 Task: Choose an "Collabflow" workspace.
Action: Mouse pressed left at (659, 373)
Screenshot: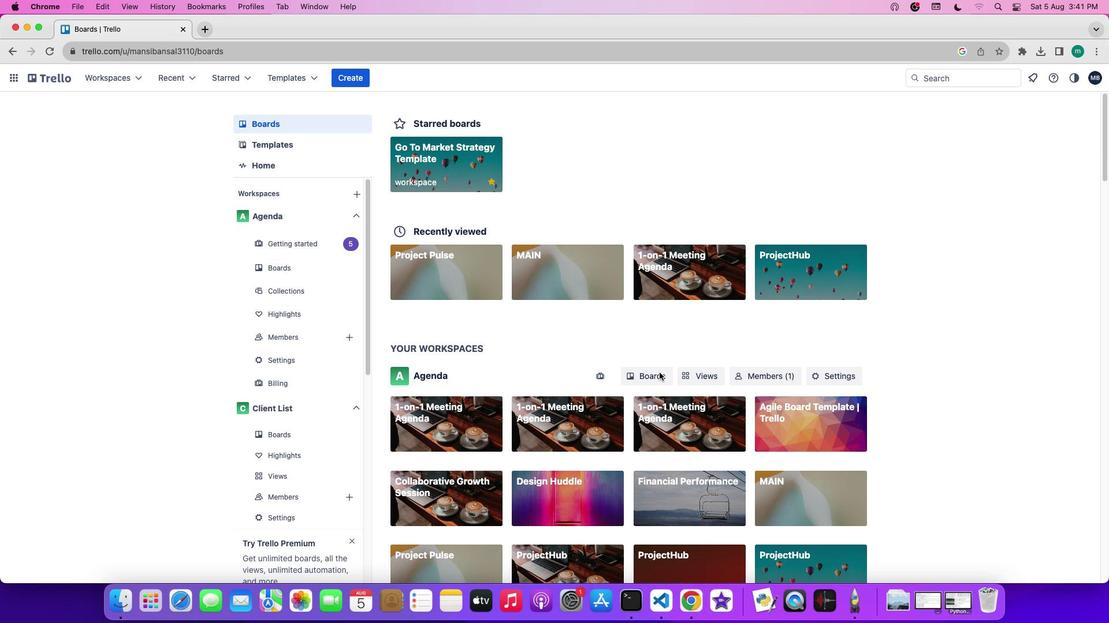 
Action: Mouse pressed left at (659, 373)
Screenshot: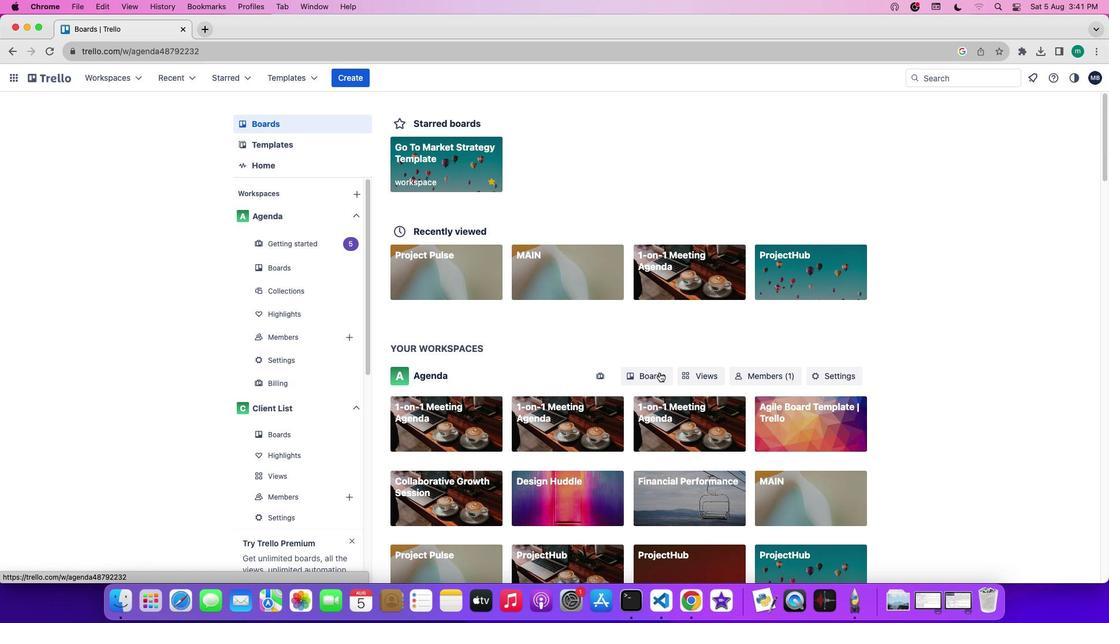 
Action: Mouse moved to (295, 338)
Screenshot: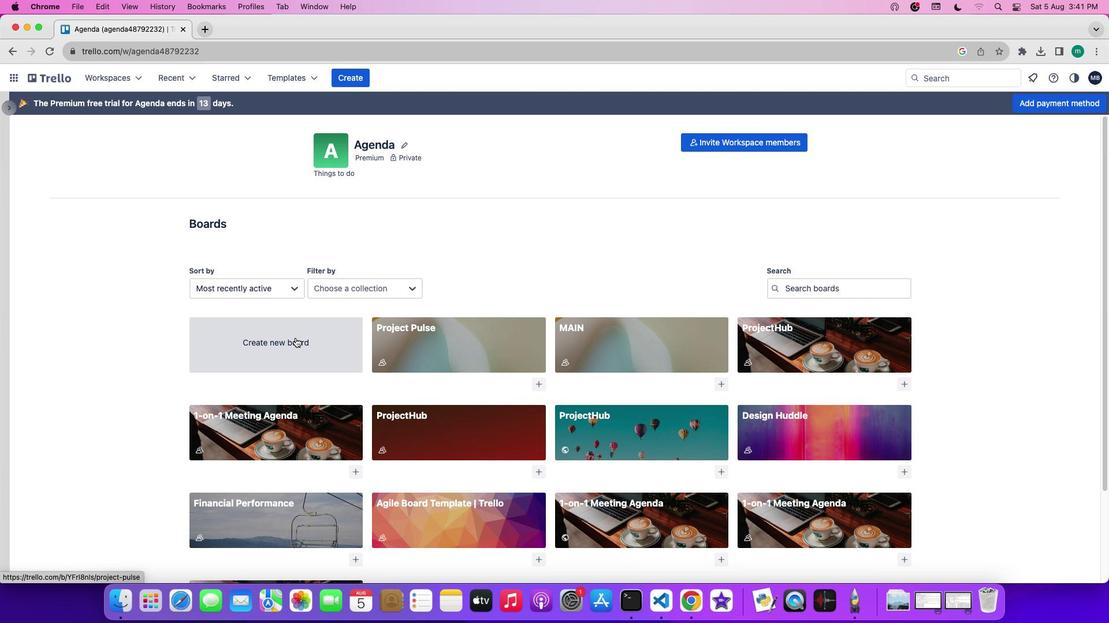 
Action: Mouse pressed left at (295, 338)
Screenshot: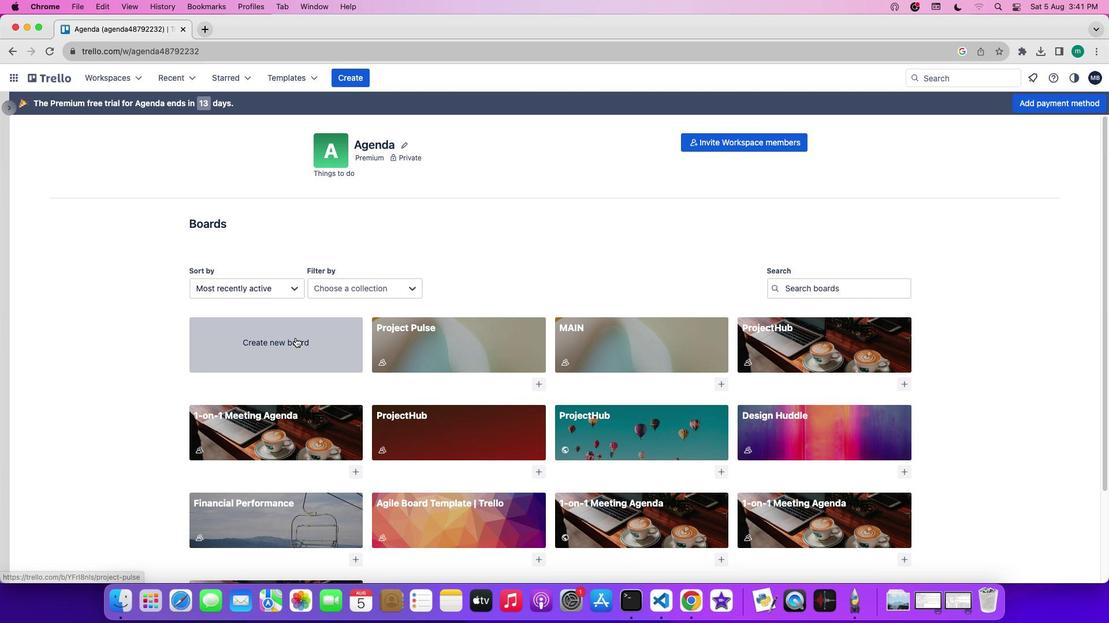 
Action: Mouse moved to (463, 455)
Screenshot: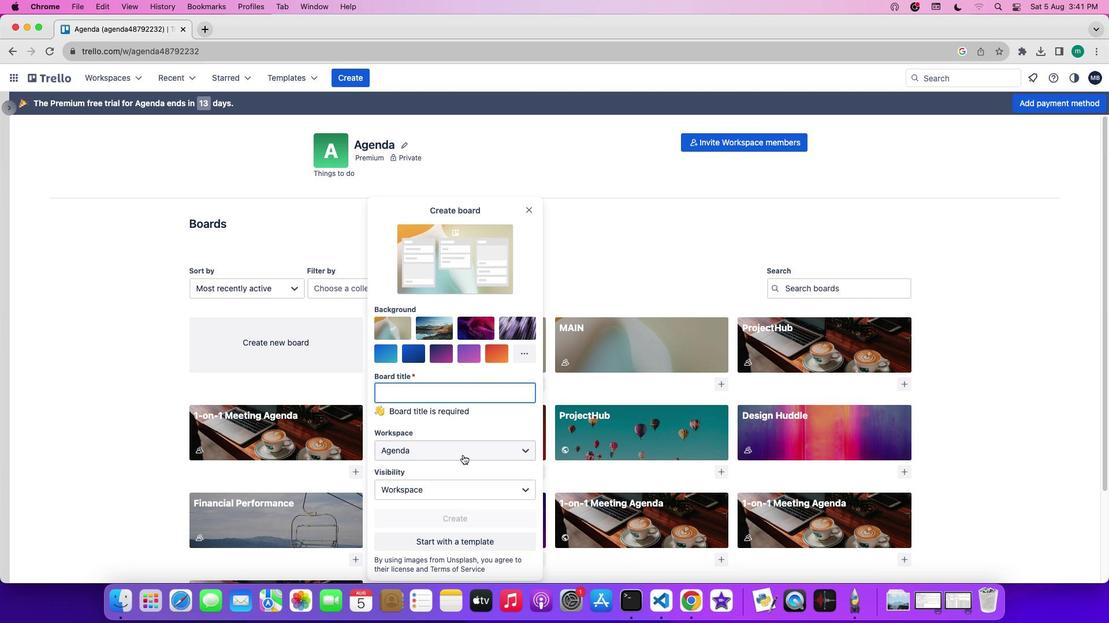 
Action: Mouse pressed left at (463, 455)
Screenshot: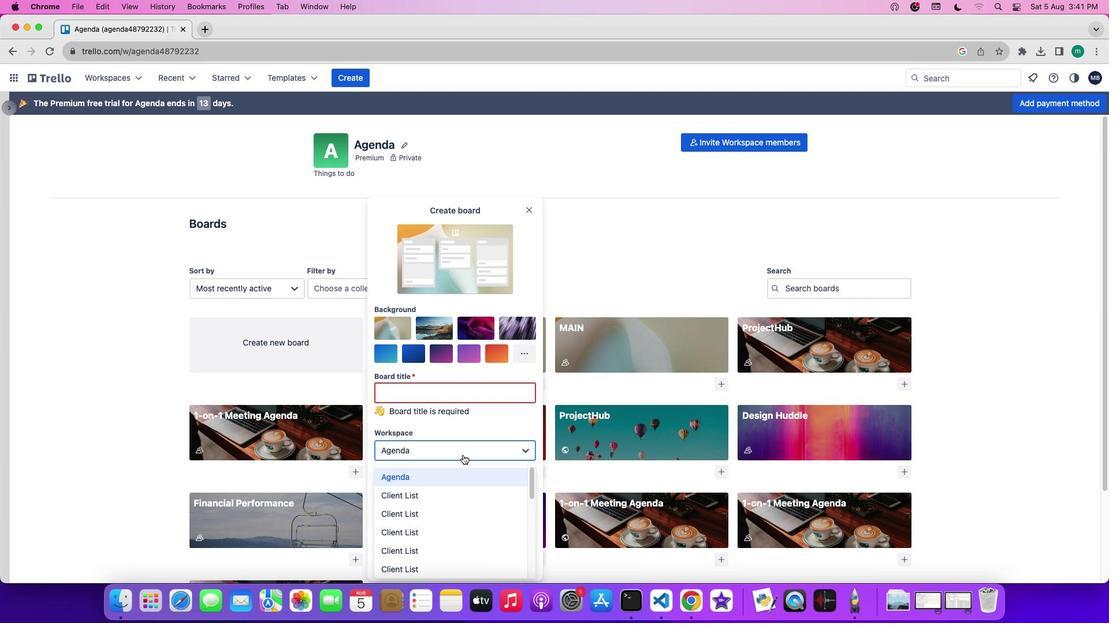 
Action: Mouse moved to (476, 528)
Screenshot: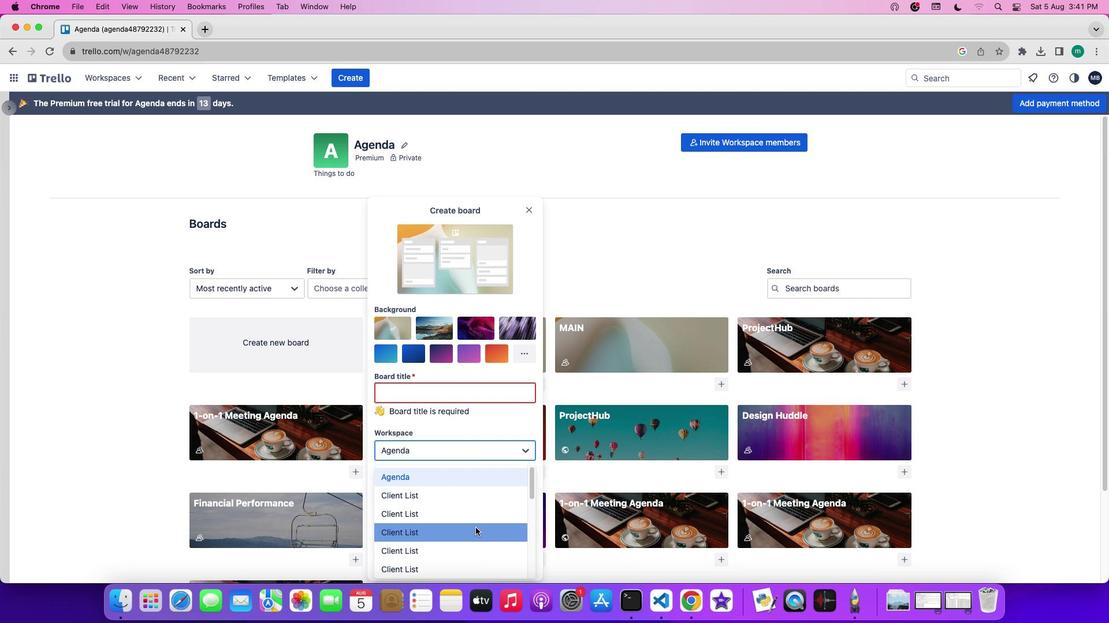 
Action: Mouse scrolled (476, 528) with delta (0, 0)
Screenshot: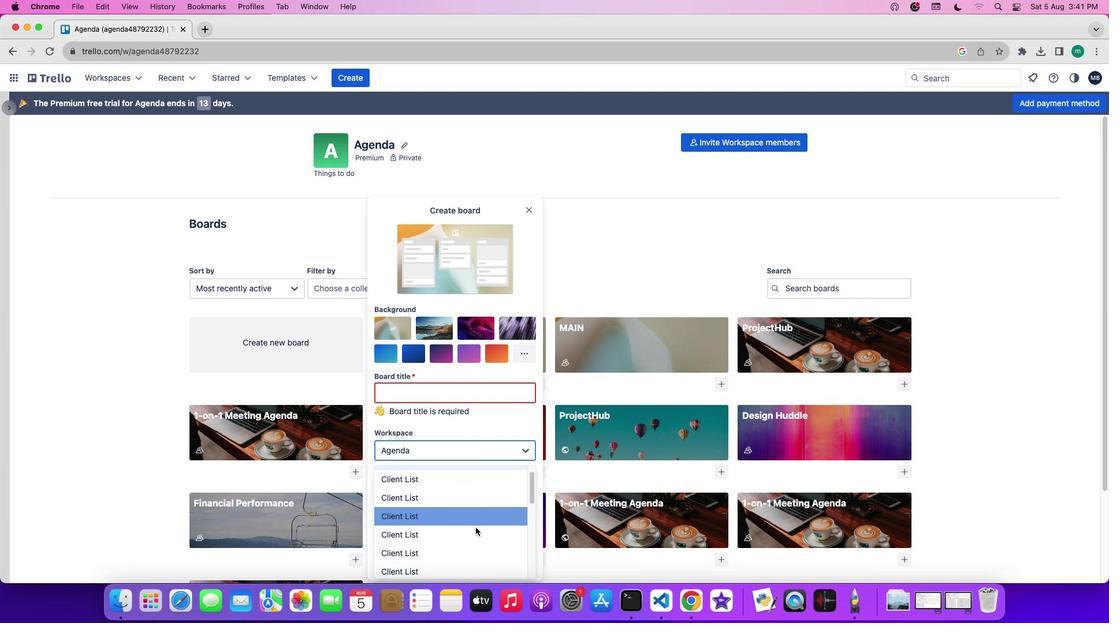 
Action: Mouse scrolled (476, 528) with delta (0, 0)
Screenshot: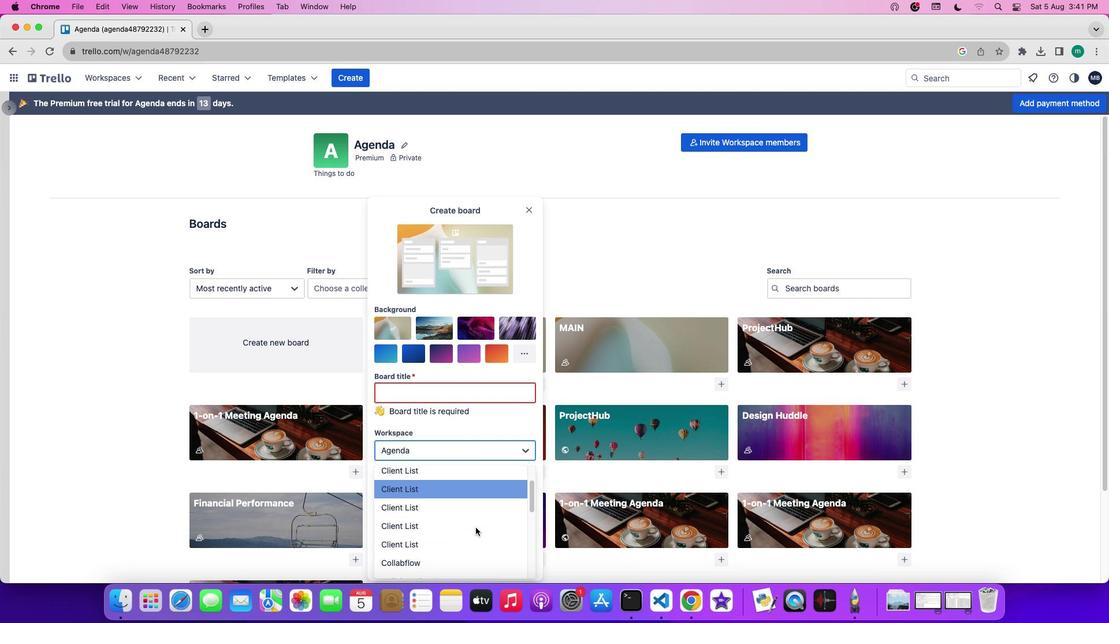
Action: Mouse scrolled (476, 528) with delta (0, -1)
Screenshot: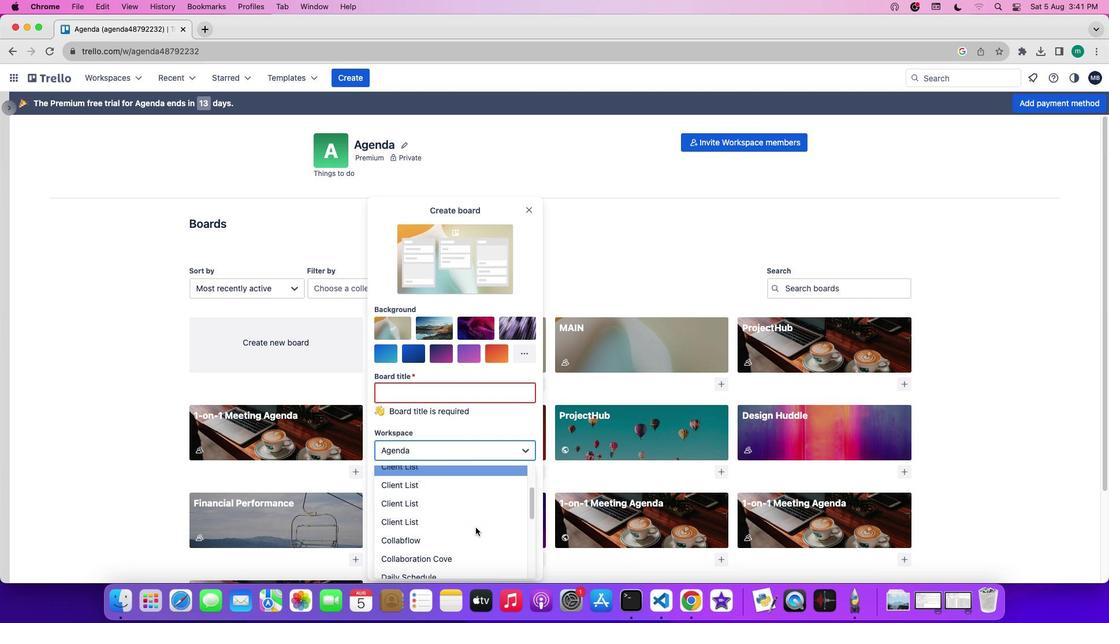 
Action: Mouse scrolled (476, 528) with delta (0, -2)
Screenshot: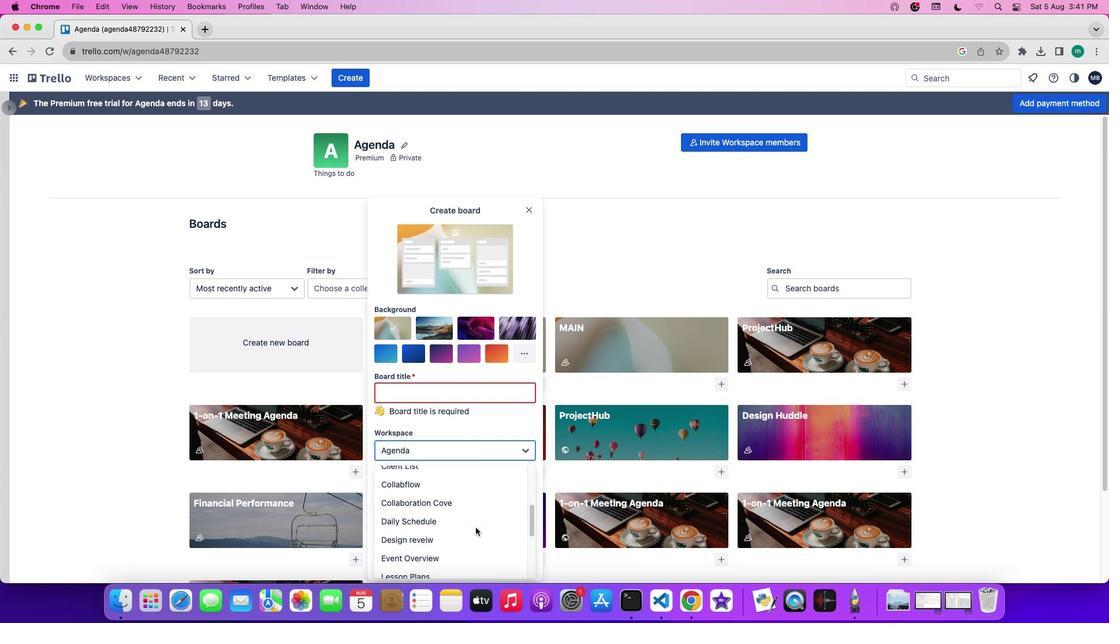 
Action: Mouse scrolled (476, 528) with delta (0, 0)
Screenshot: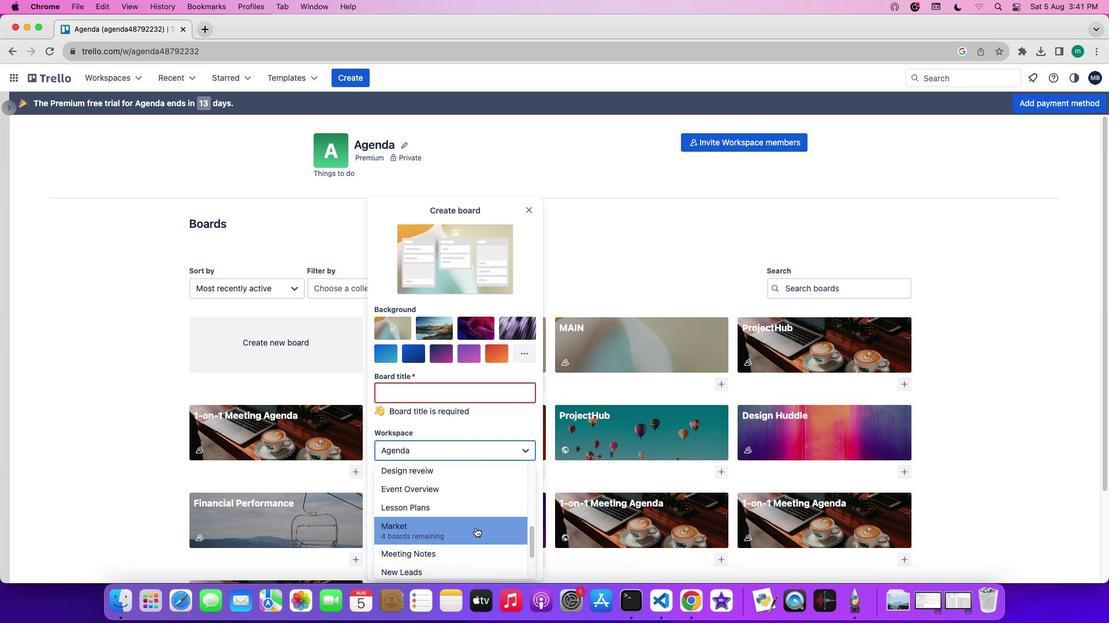 
Action: Mouse scrolled (476, 528) with delta (0, 0)
Screenshot: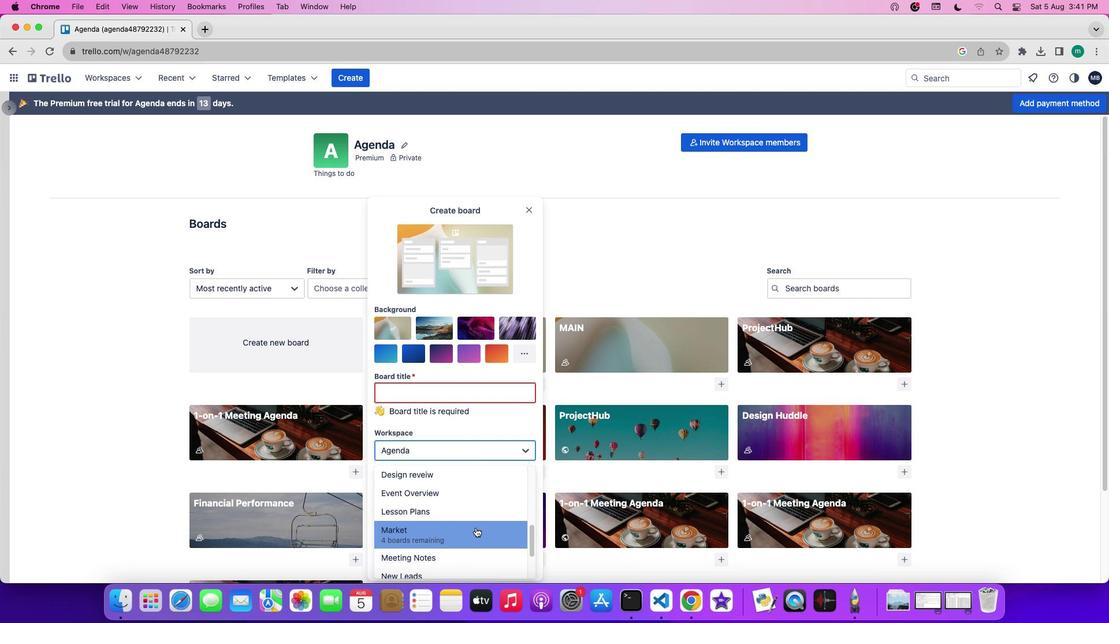 
Action: Mouse scrolled (476, 528) with delta (0, 0)
Screenshot: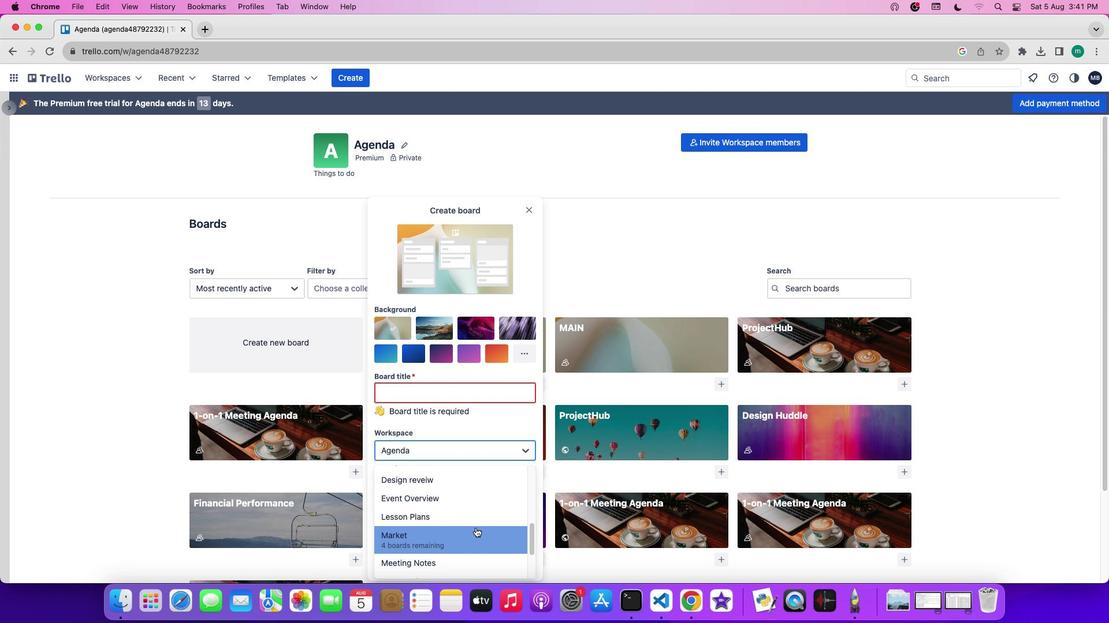 
Action: Mouse scrolled (476, 528) with delta (0, 0)
Screenshot: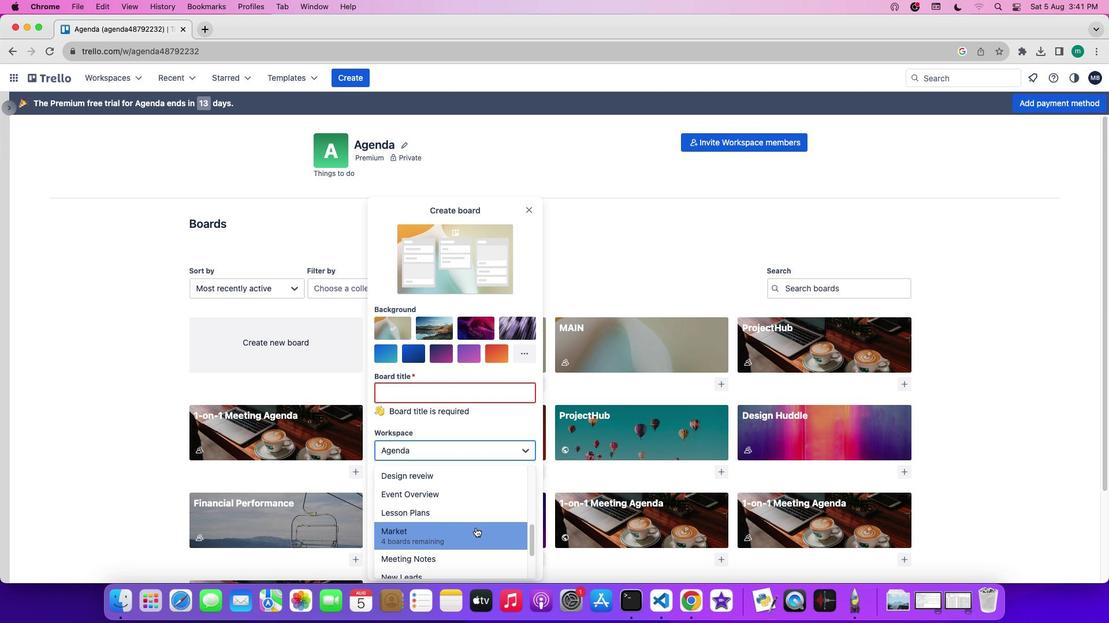 
Action: Mouse scrolled (476, 528) with delta (0, 0)
Screenshot: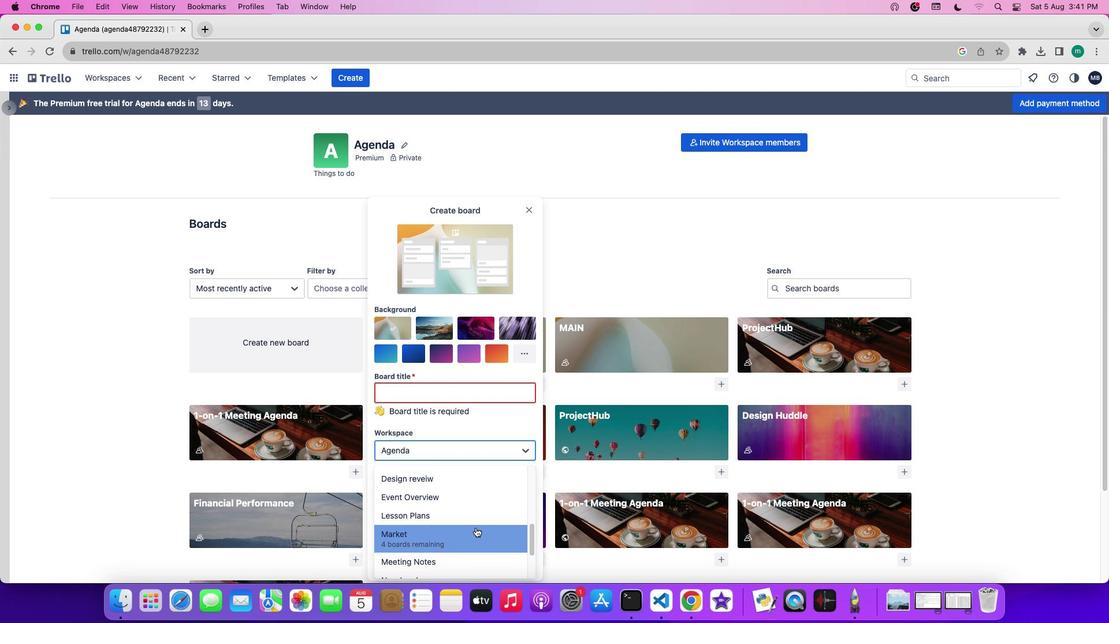 
Action: Mouse scrolled (476, 528) with delta (0, 0)
Screenshot: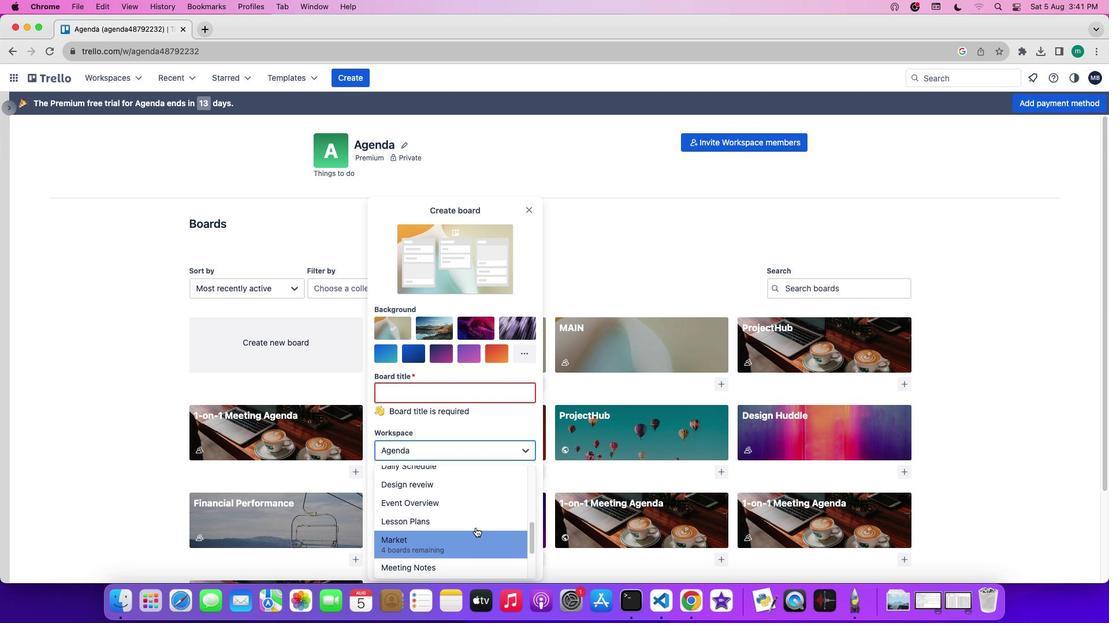 
Action: Mouse scrolled (476, 528) with delta (0, 1)
Screenshot: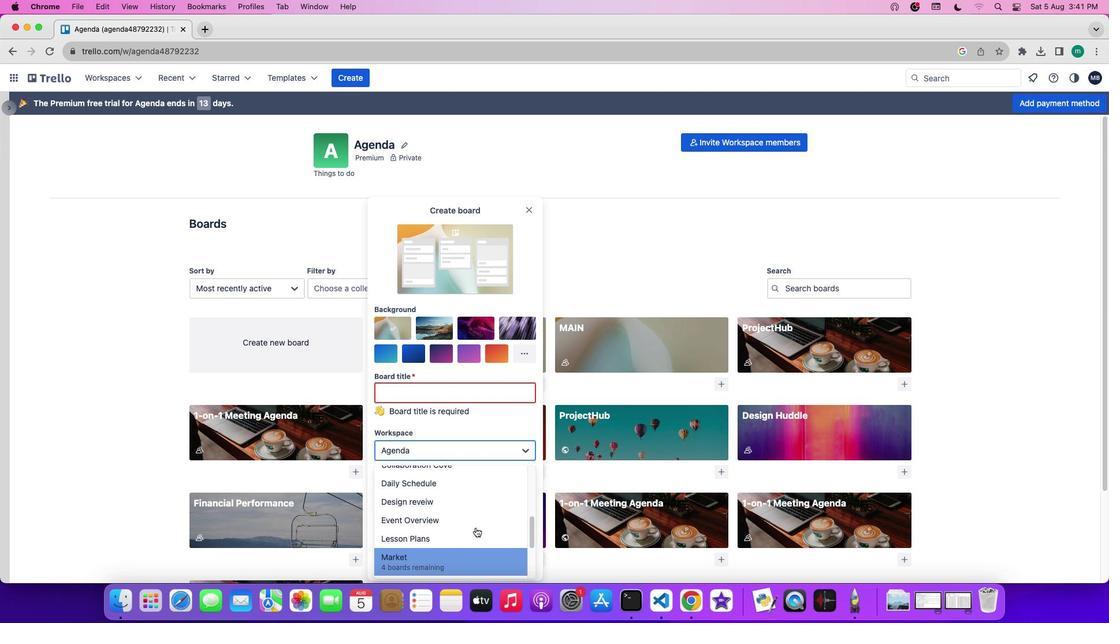 
Action: Mouse moved to (461, 499)
Screenshot: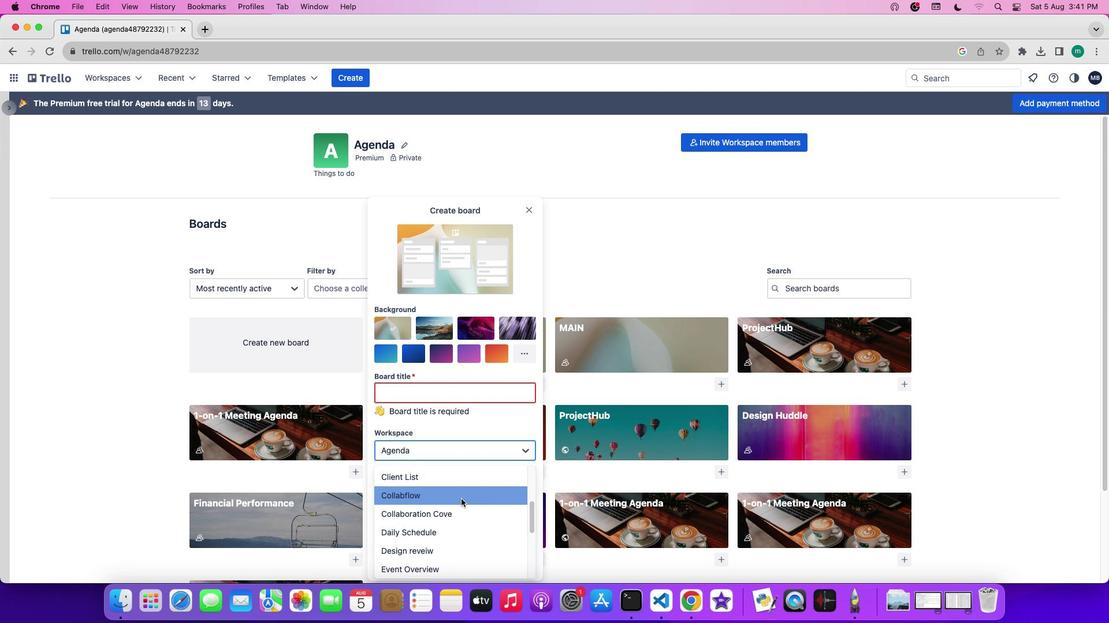 
Action: Mouse pressed left at (461, 499)
Screenshot: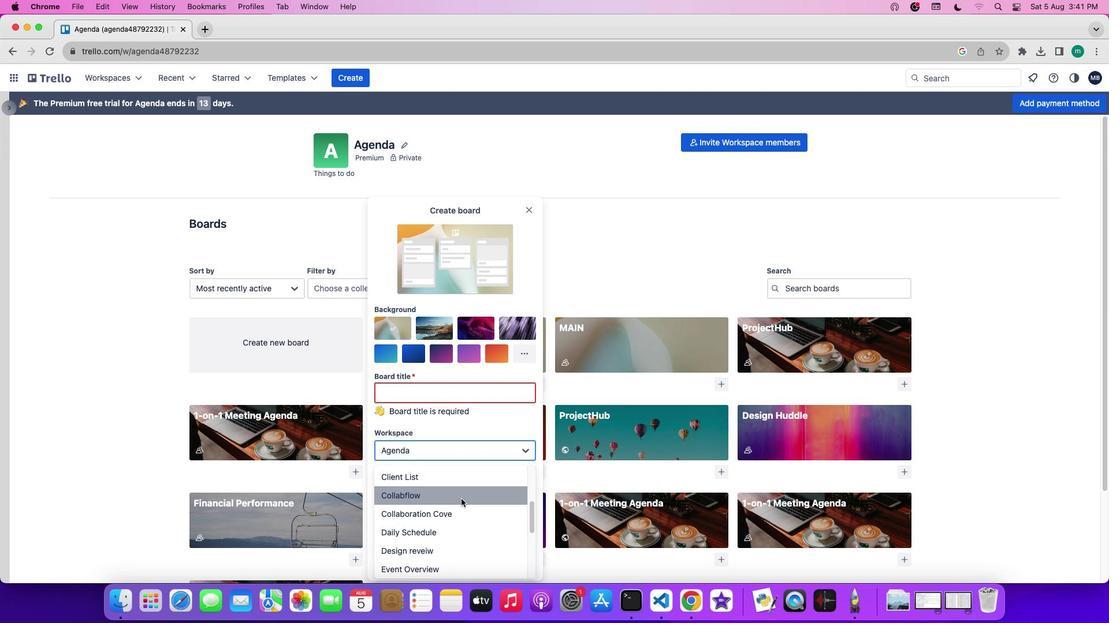 
Action: Mouse moved to (461, 499)
Screenshot: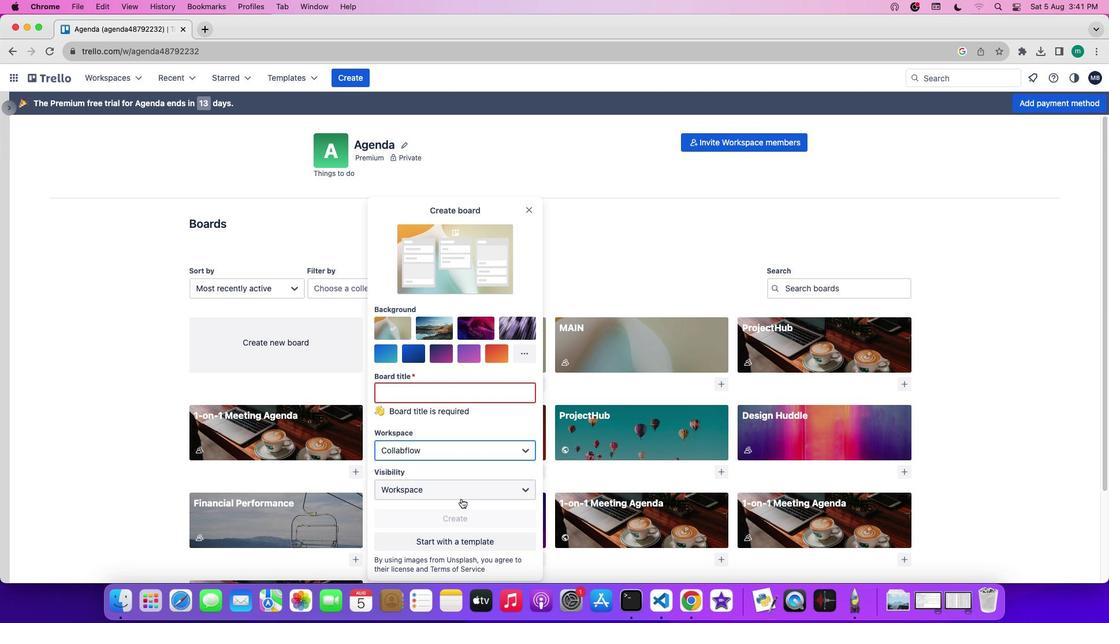 
